 Task: Add Sprouts Boneless Angus Beef Stew Meat to the cart.
Action: Mouse moved to (26, 160)
Screenshot: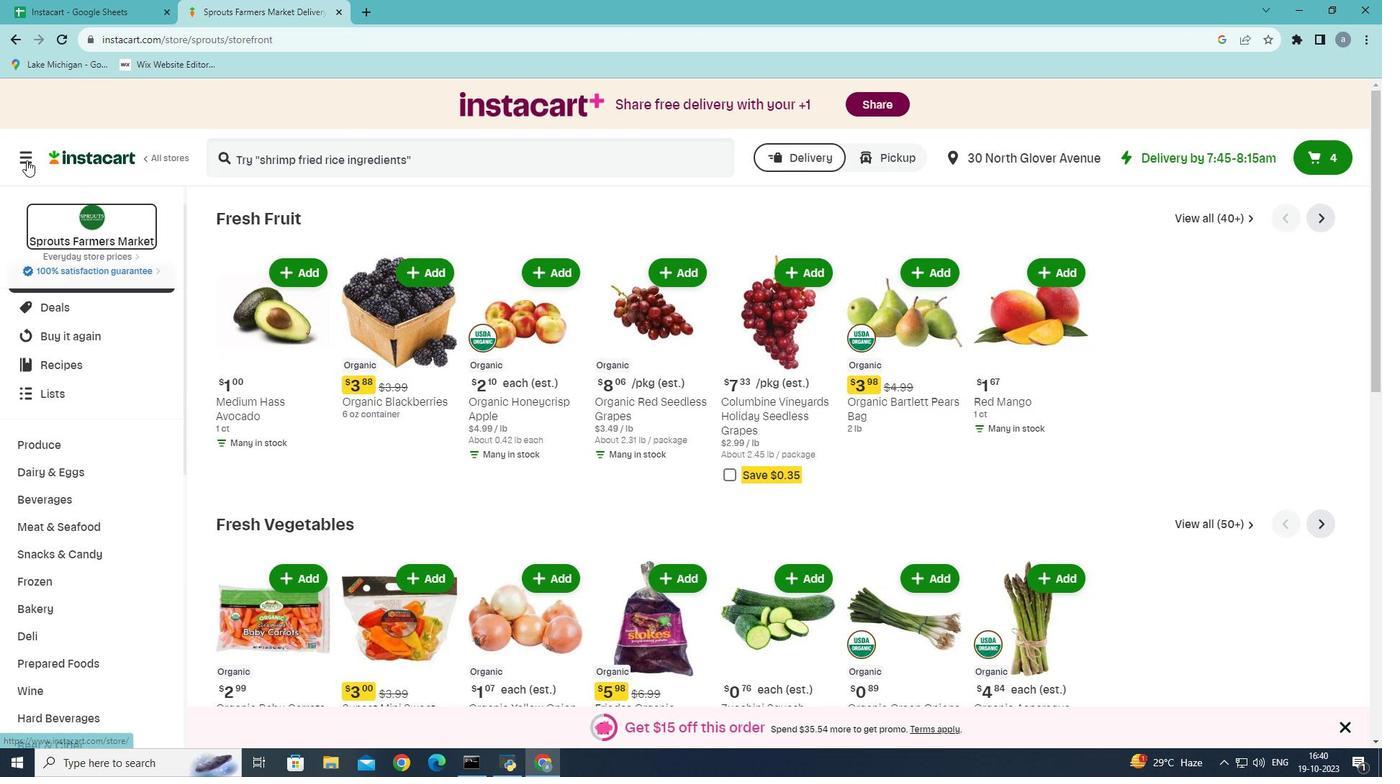 
Action: Mouse pressed left at (26, 160)
Screenshot: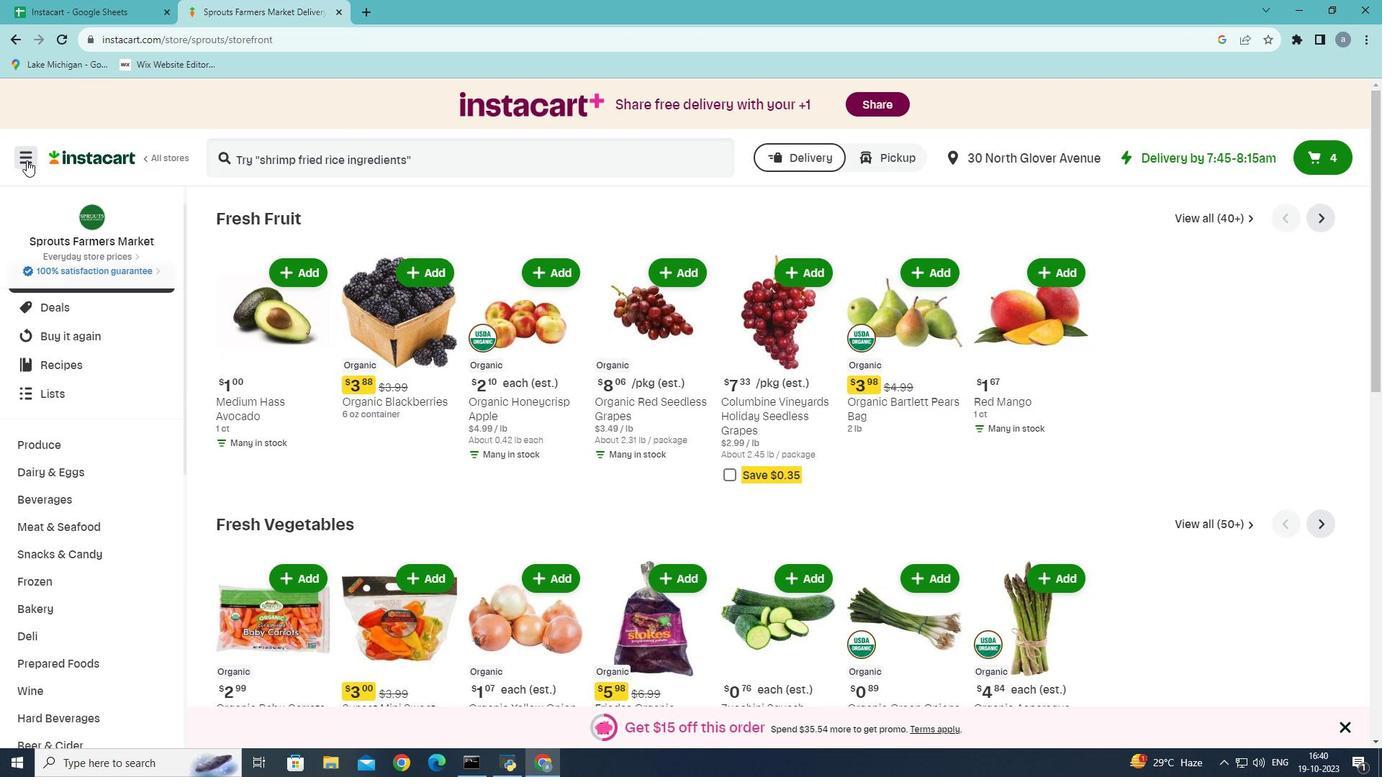 
Action: Mouse moved to (103, 413)
Screenshot: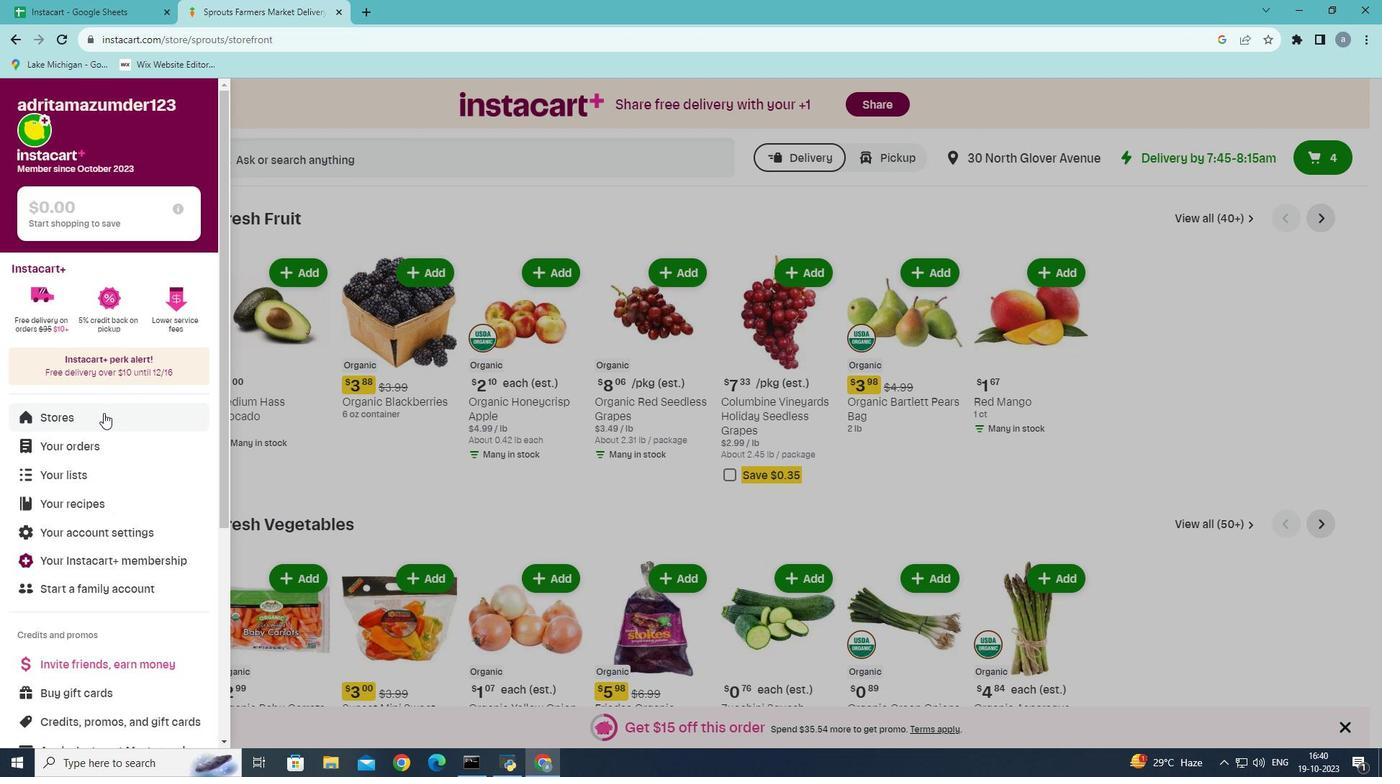 
Action: Mouse pressed left at (103, 413)
Screenshot: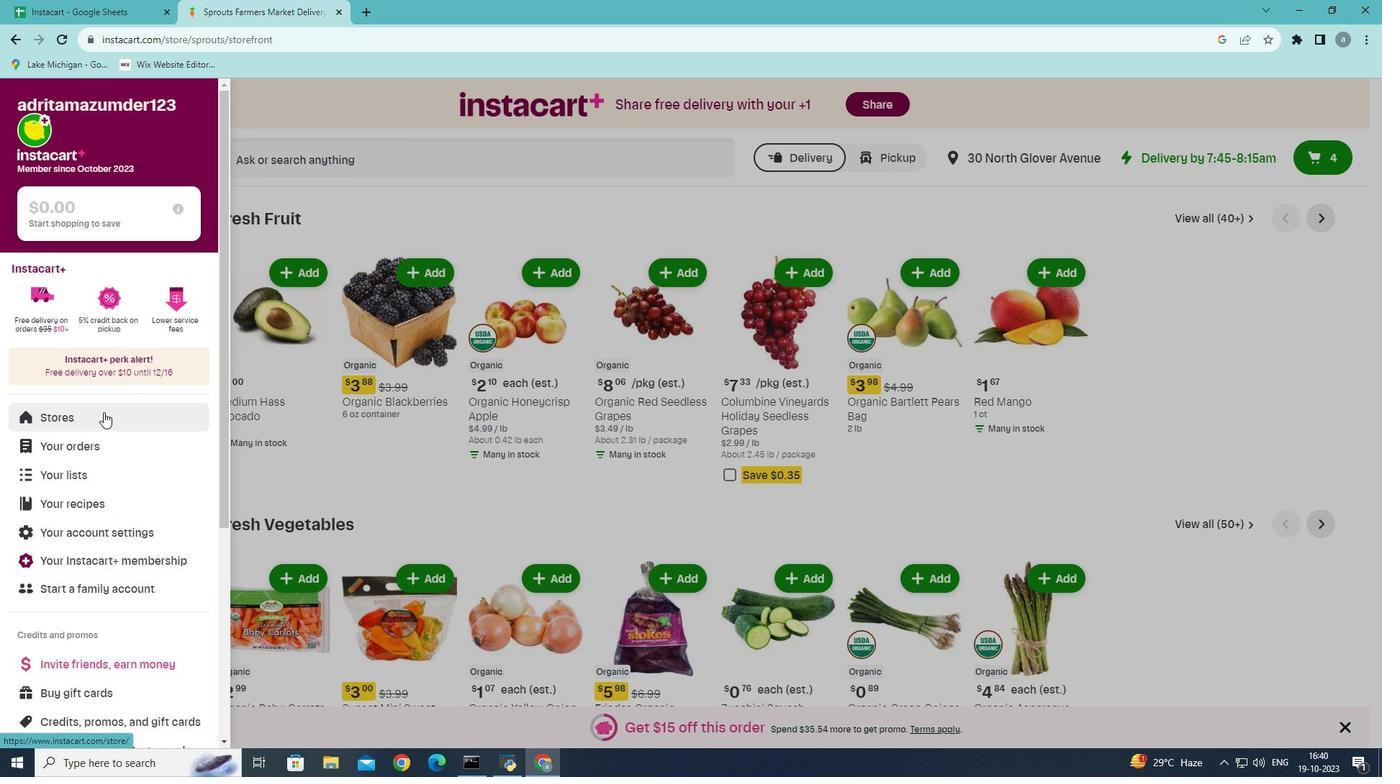 
Action: Mouse moved to (336, 165)
Screenshot: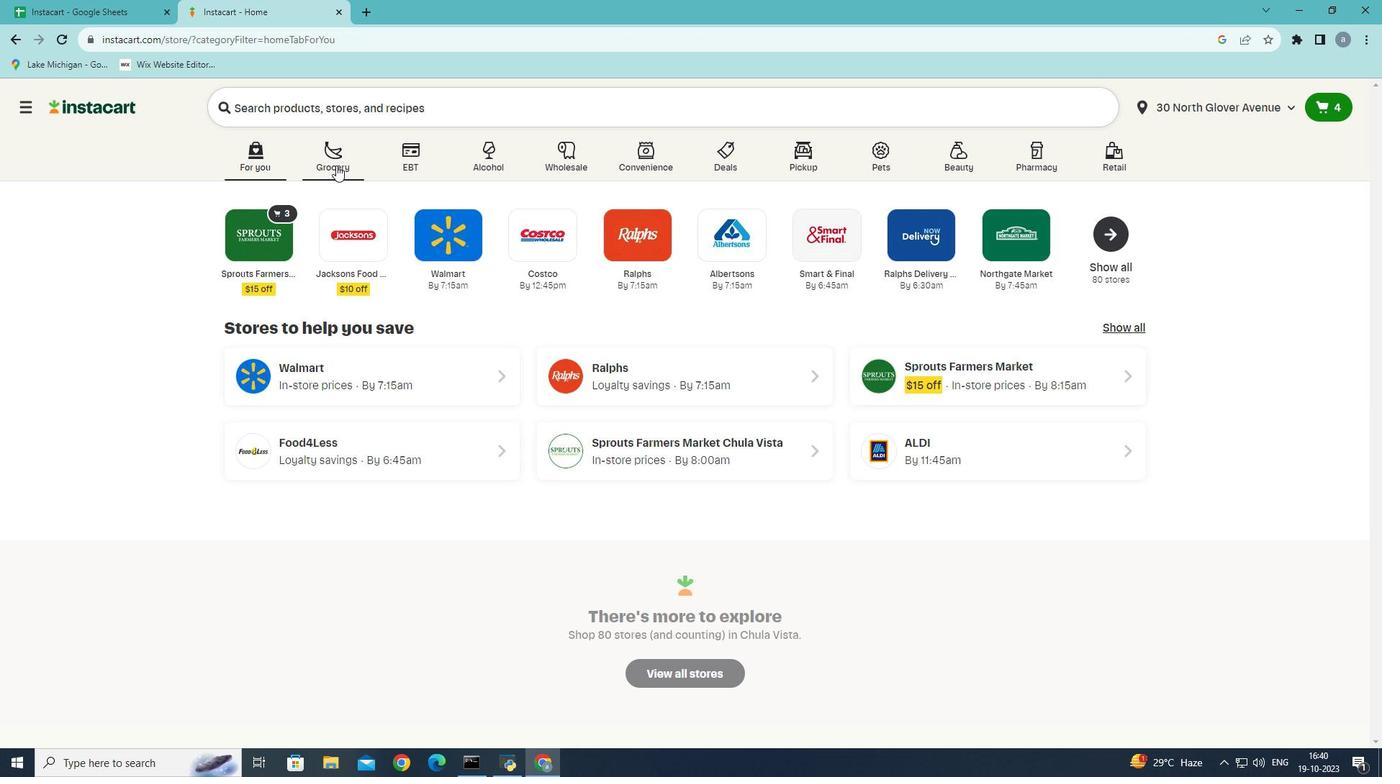 
Action: Mouse pressed left at (336, 165)
Screenshot: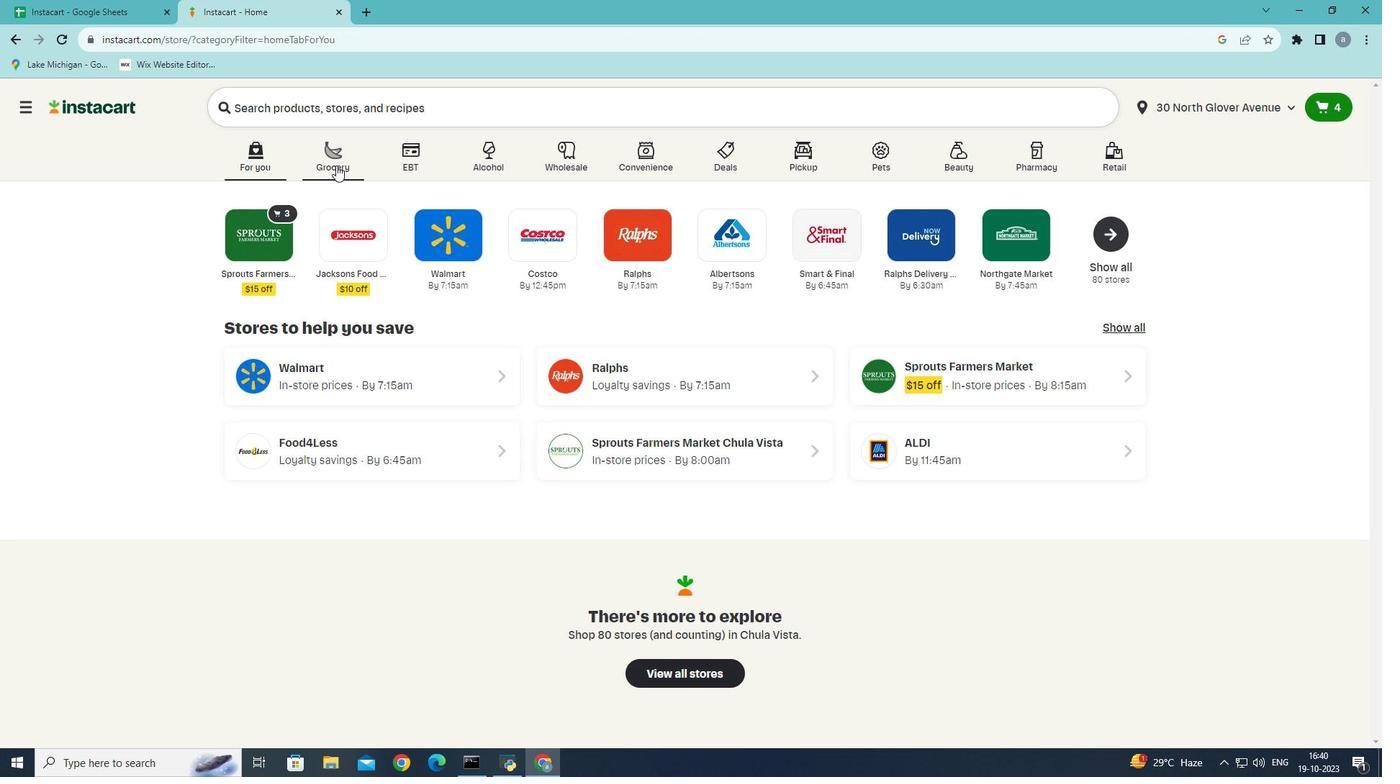
Action: Mouse moved to (340, 422)
Screenshot: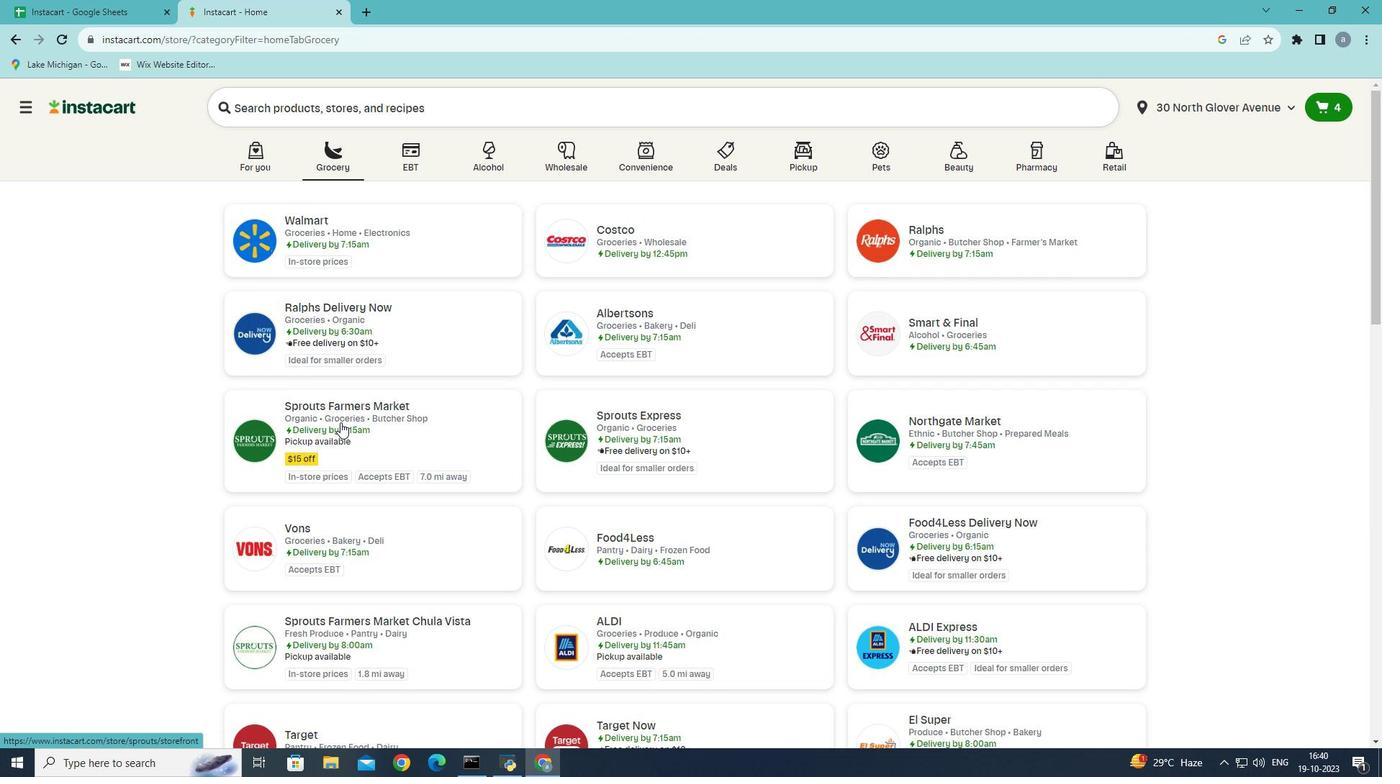 
Action: Mouse pressed left at (340, 422)
Screenshot: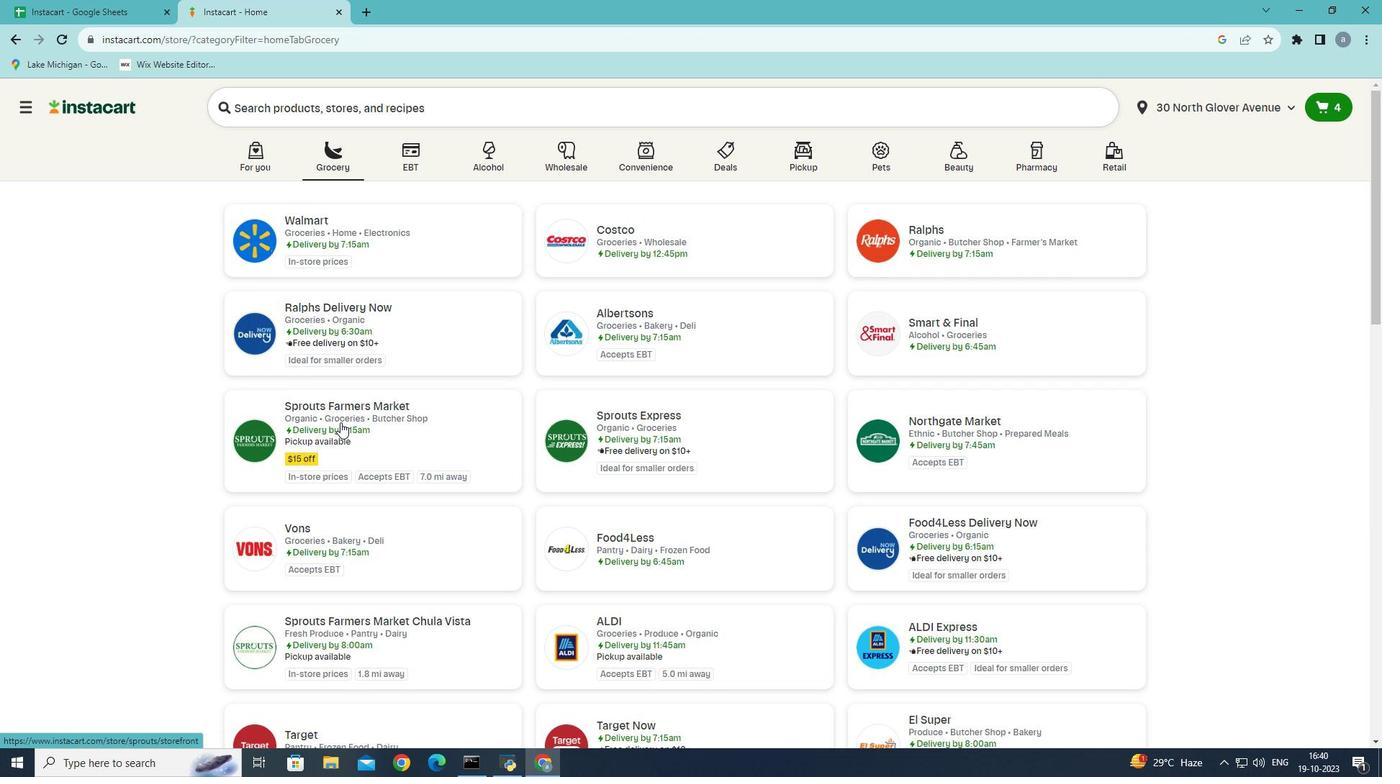 
Action: Mouse moved to (87, 594)
Screenshot: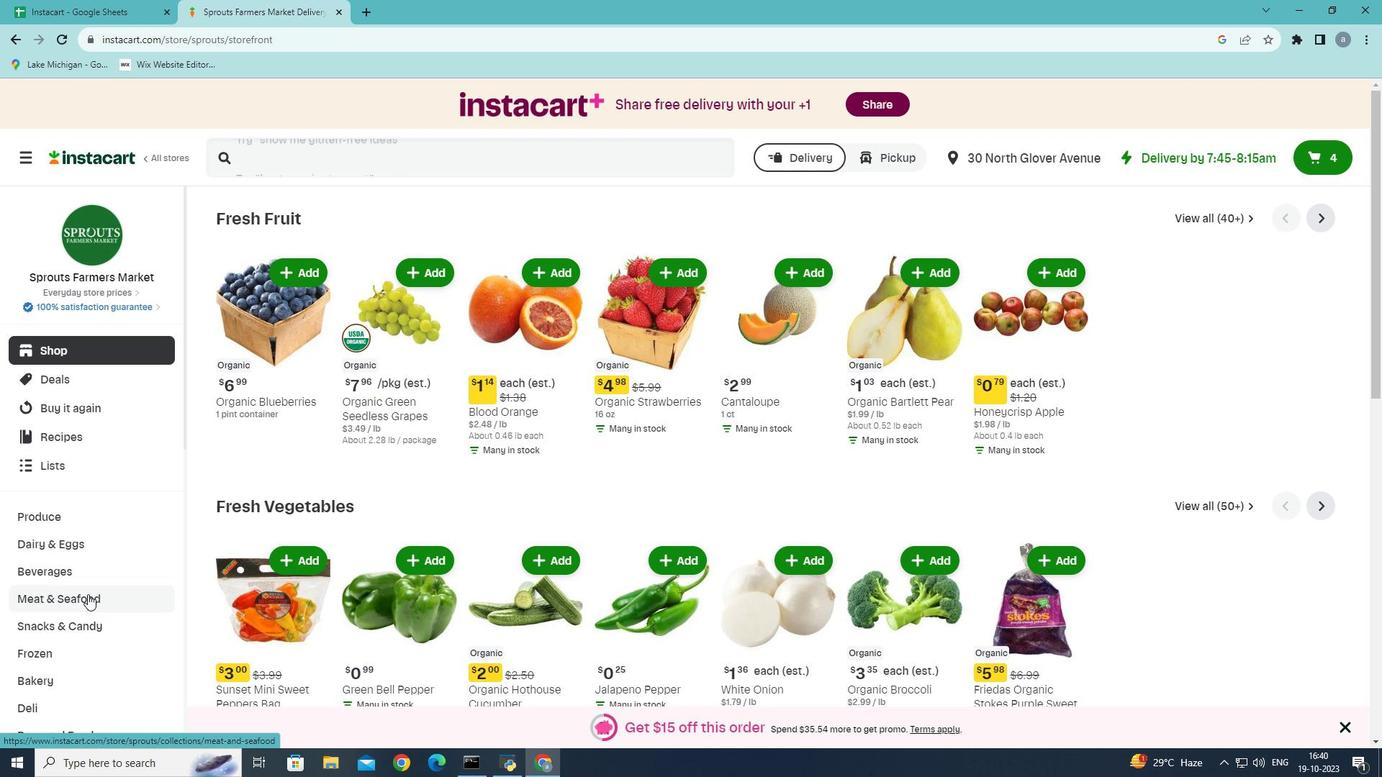 
Action: Mouse pressed left at (87, 594)
Screenshot: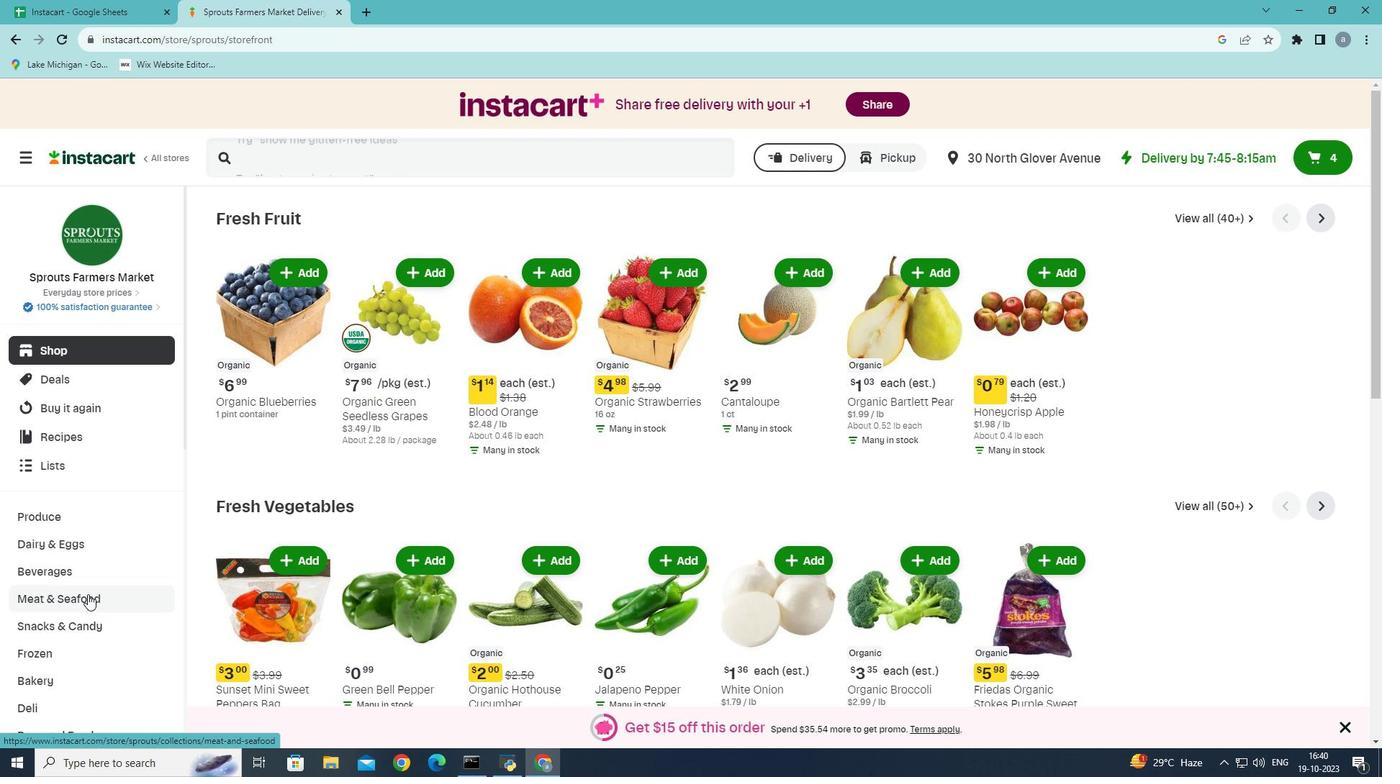 
Action: Mouse moved to (715, 254)
Screenshot: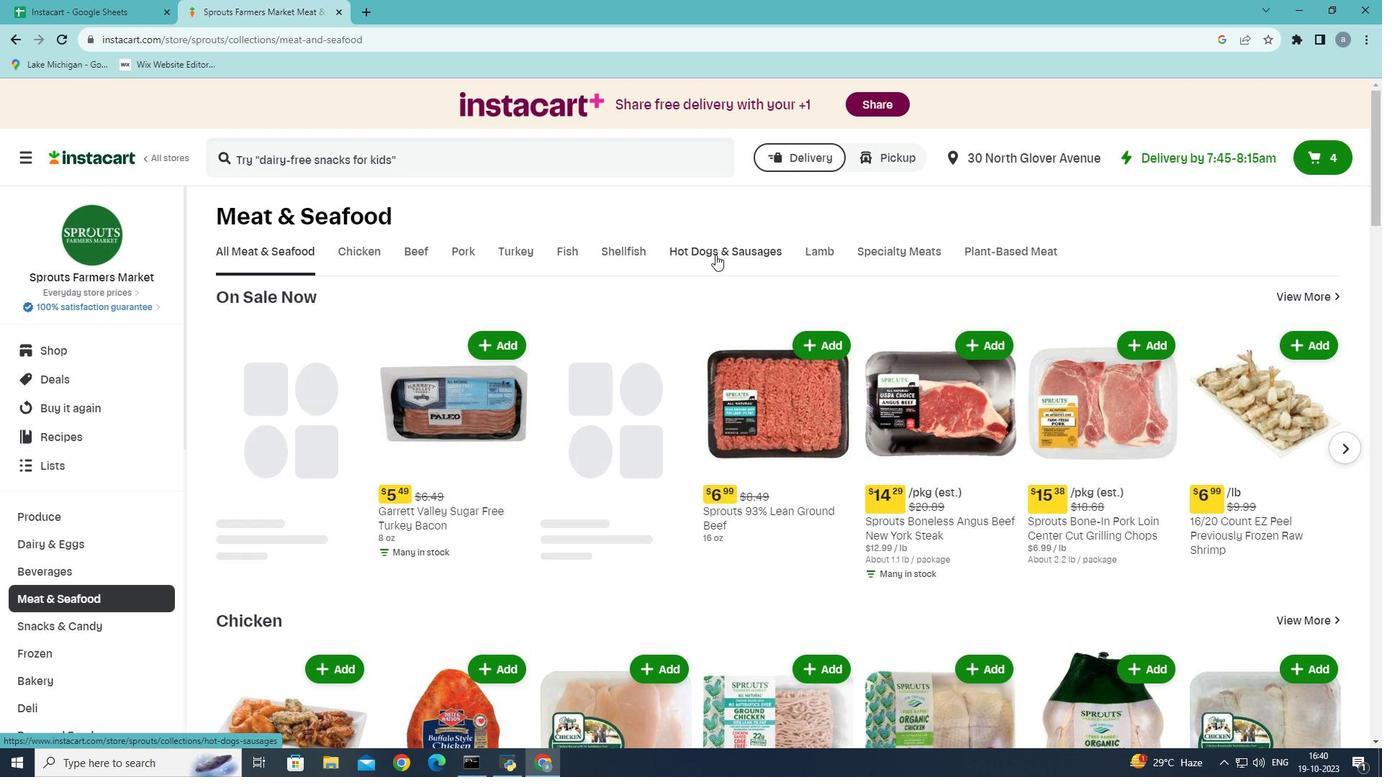 
Action: Mouse pressed left at (715, 254)
Screenshot: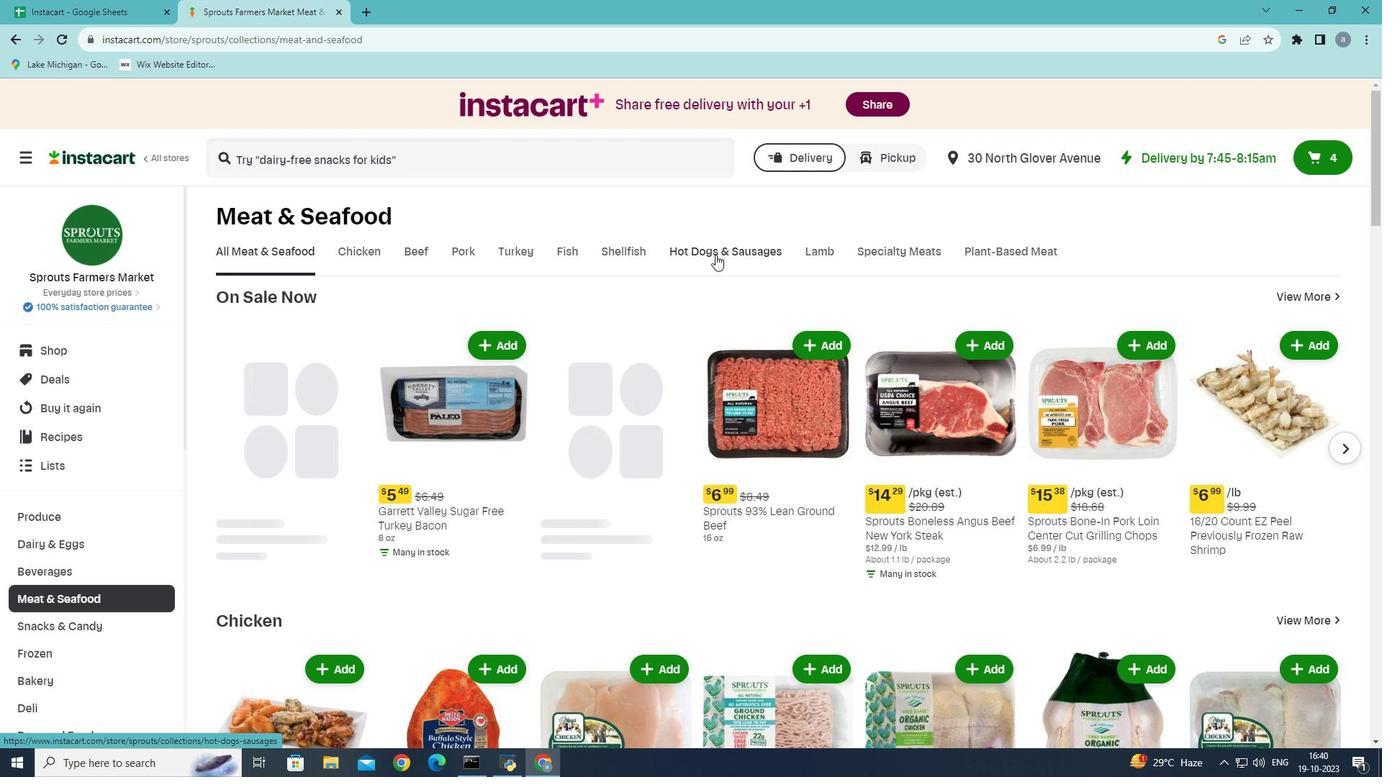 
Action: Mouse moved to (345, 312)
Screenshot: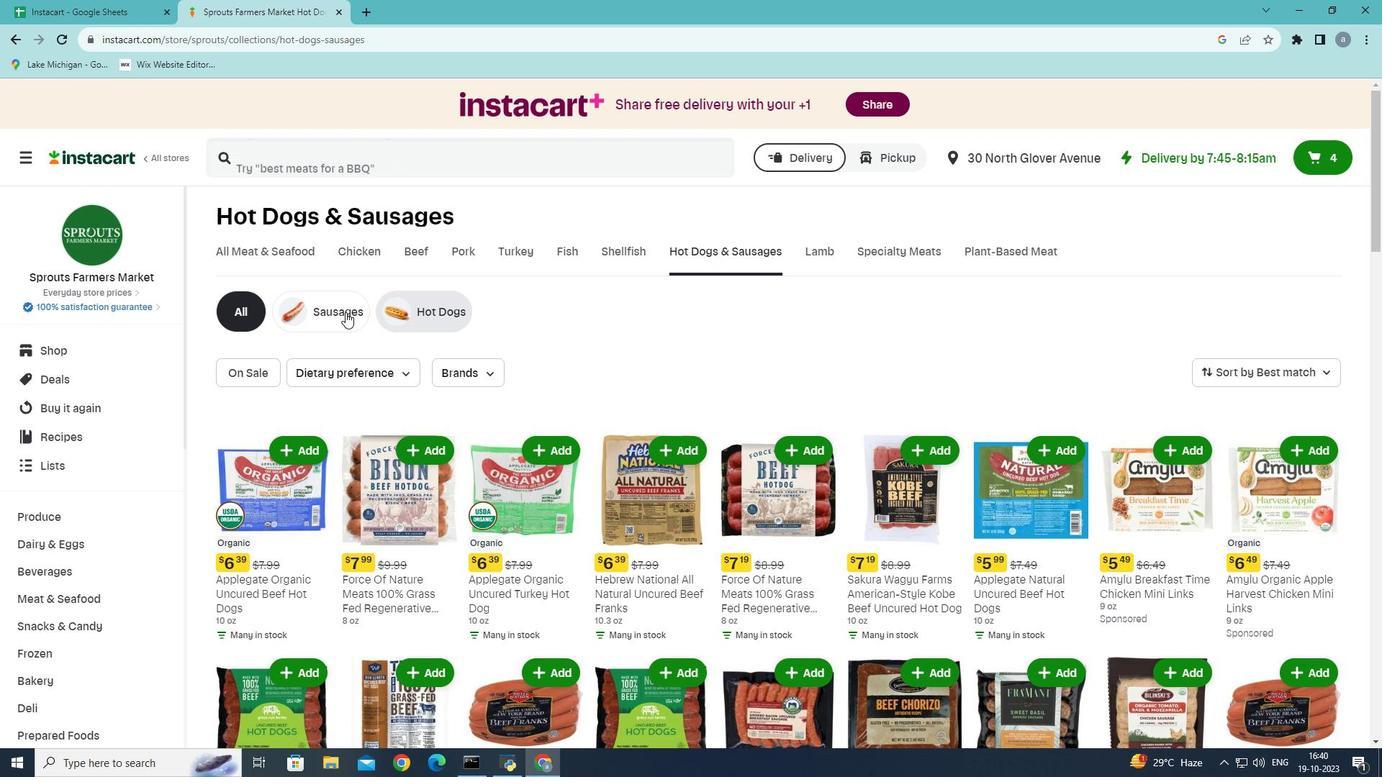 
Action: Mouse pressed left at (345, 312)
Screenshot: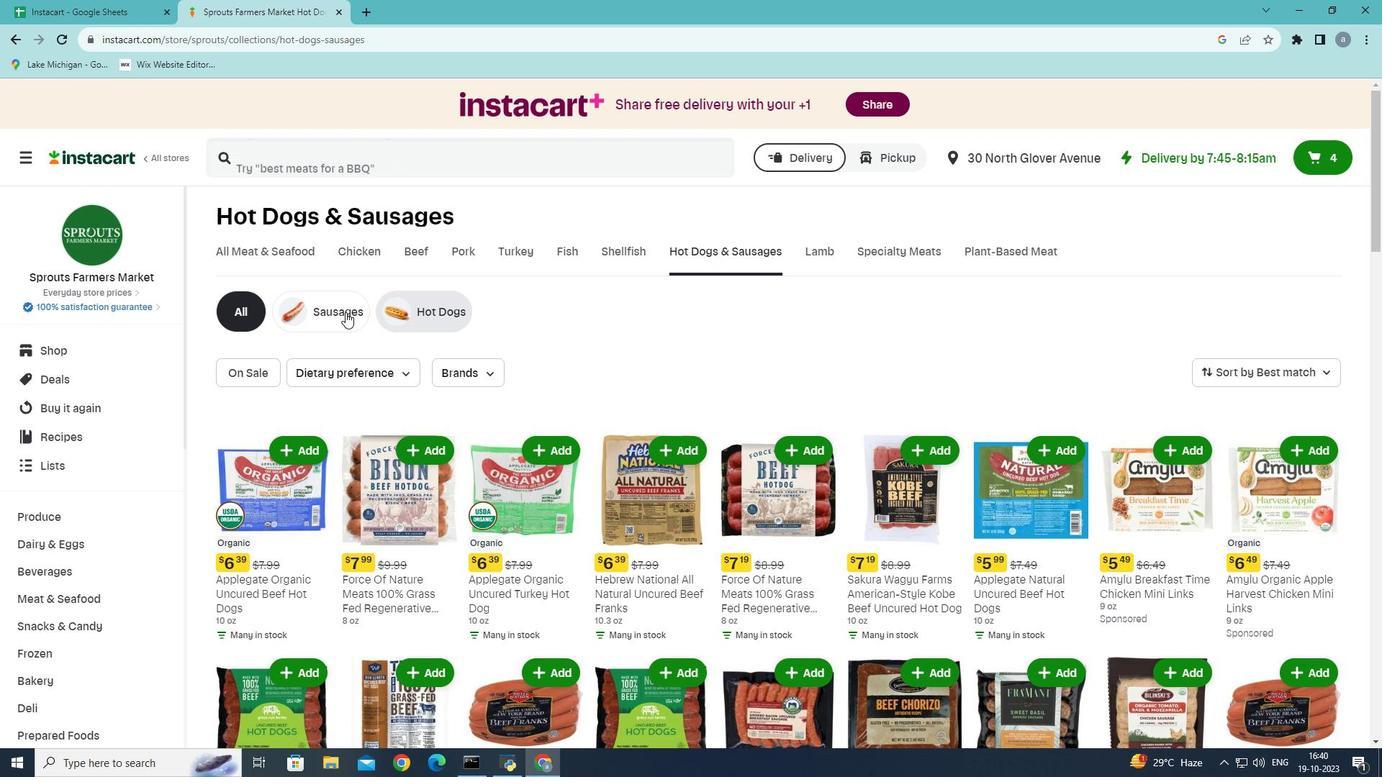 
Action: Mouse moved to (265, 570)
Screenshot: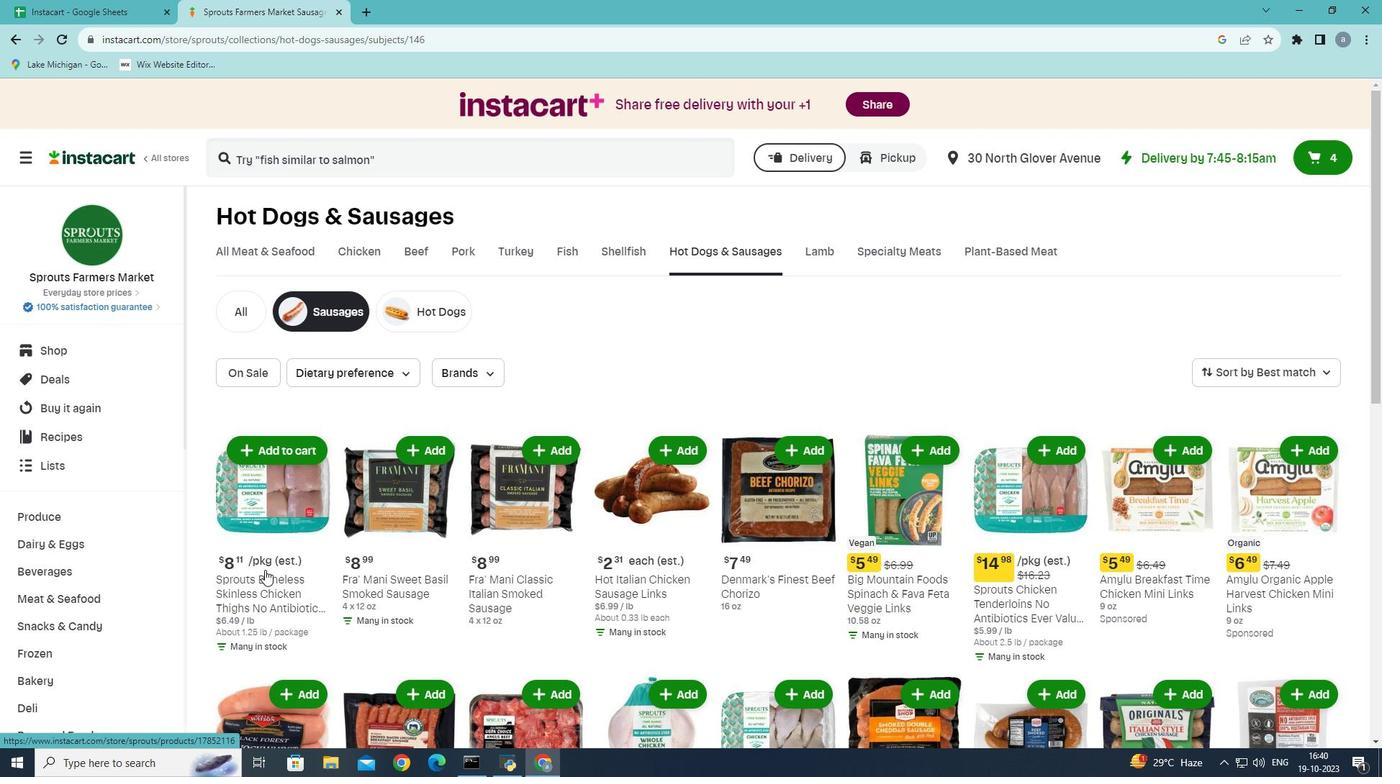 
Action: Mouse scrolled (265, 569) with delta (0, 0)
Screenshot: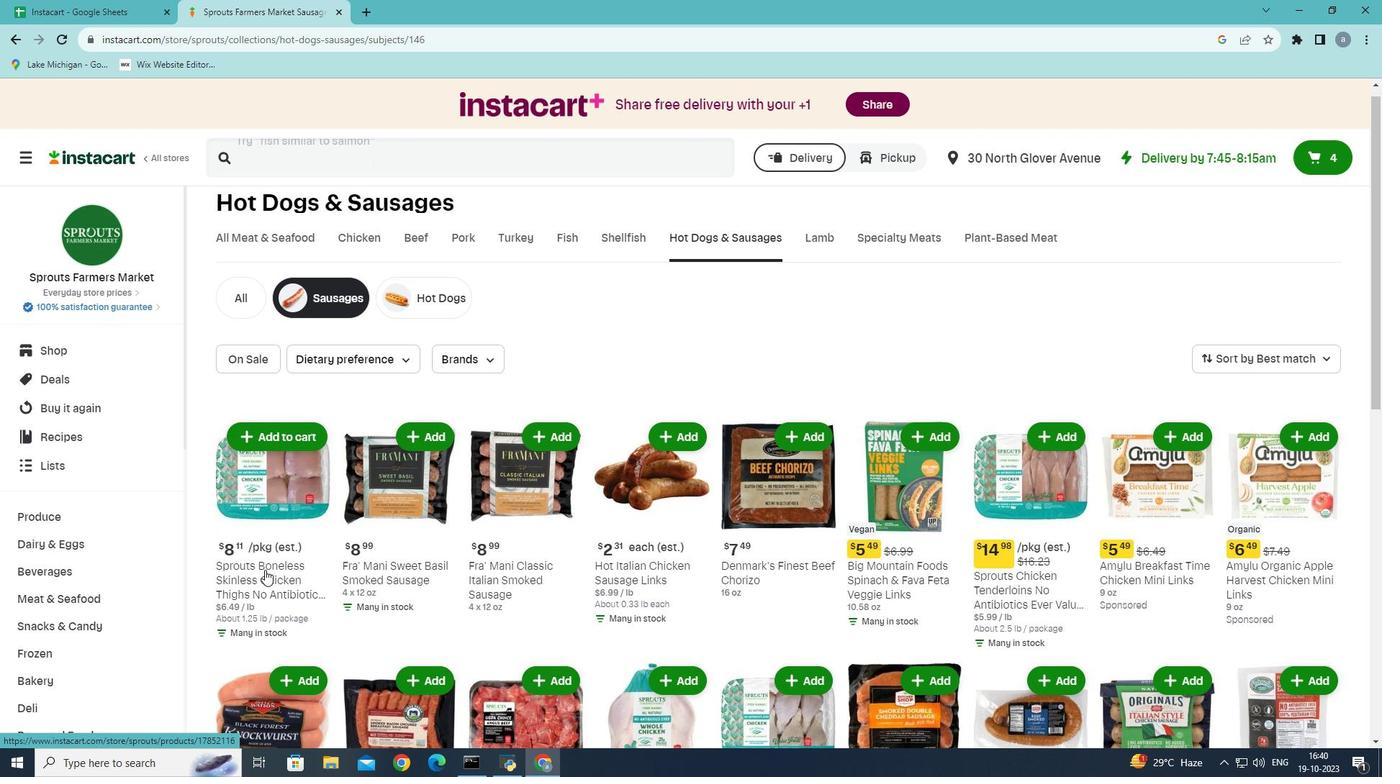 
Action: Mouse moved to (477, 582)
Screenshot: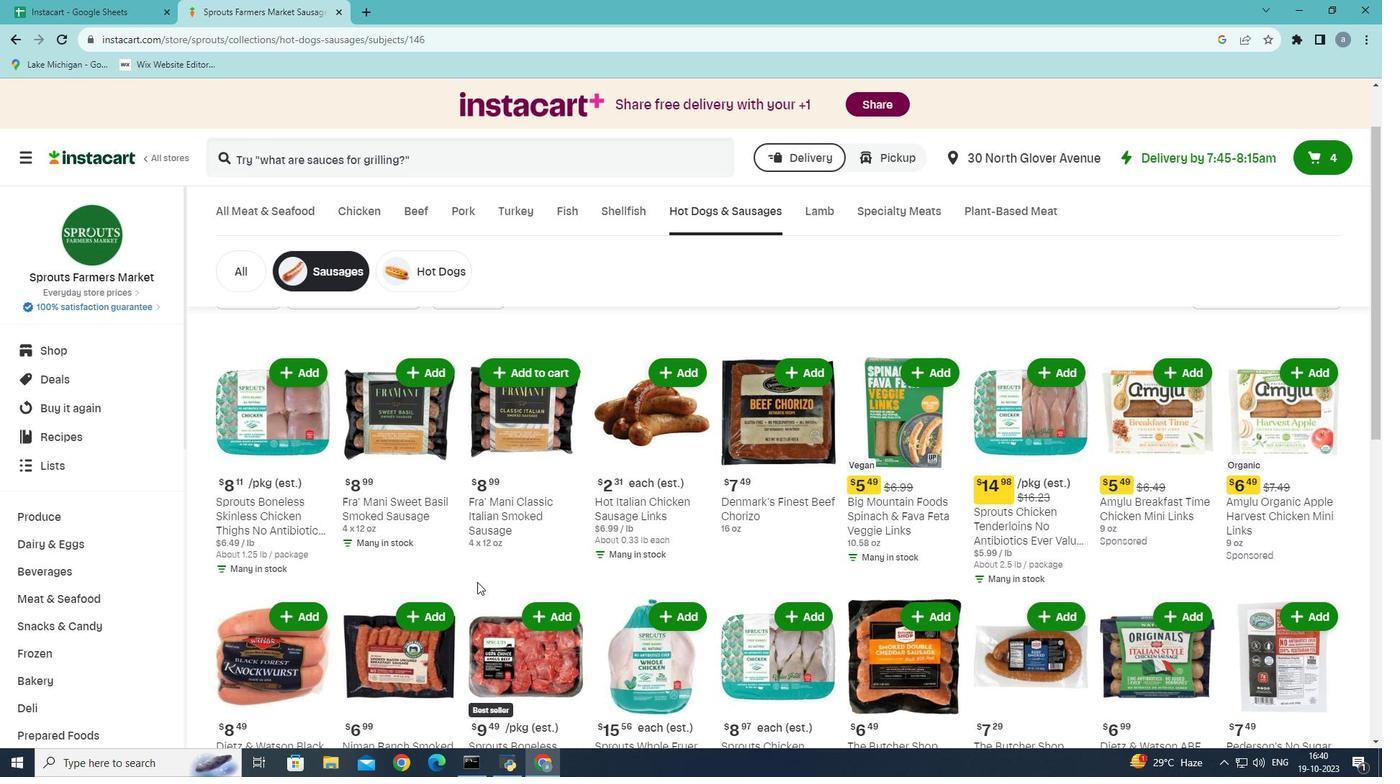 
Action: Mouse scrolled (477, 581) with delta (0, 0)
Screenshot: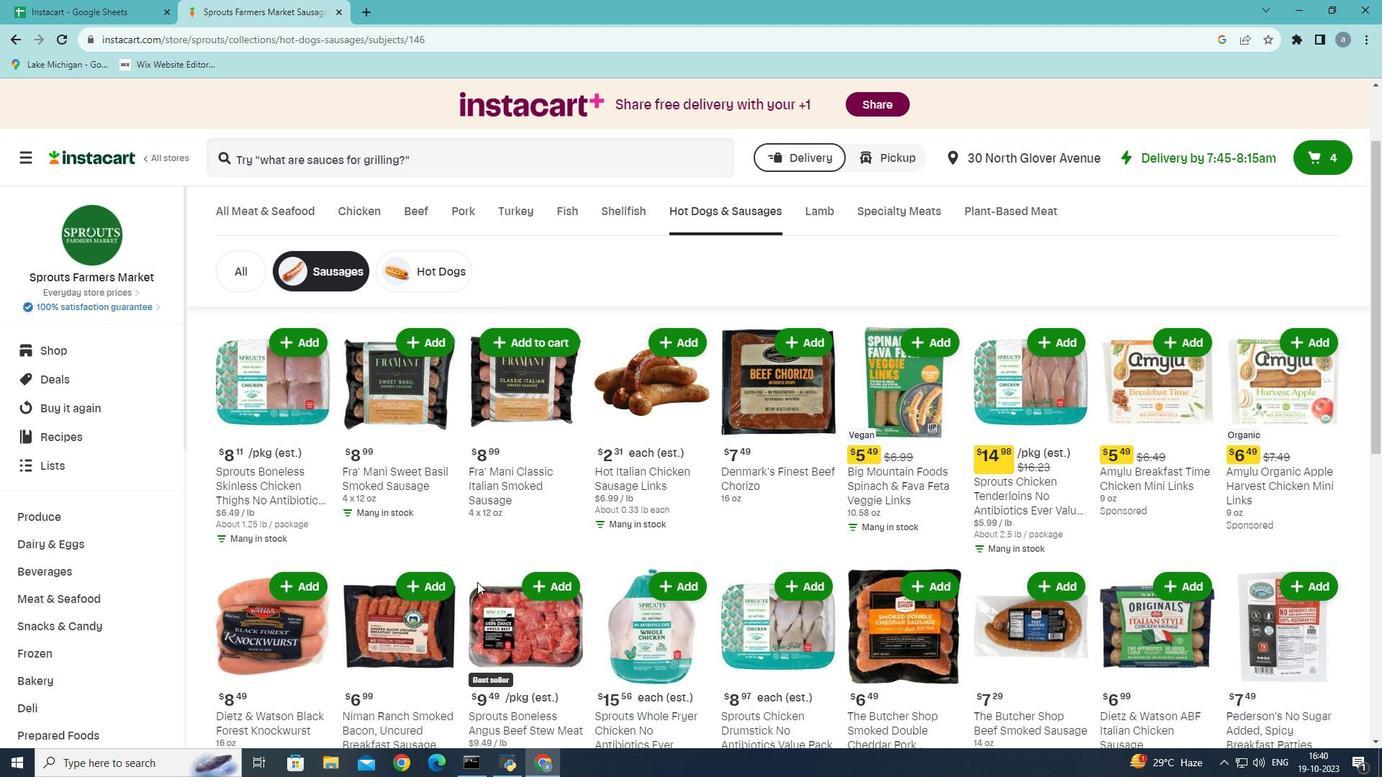 
Action: Mouse scrolled (477, 581) with delta (0, 0)
Screenshot: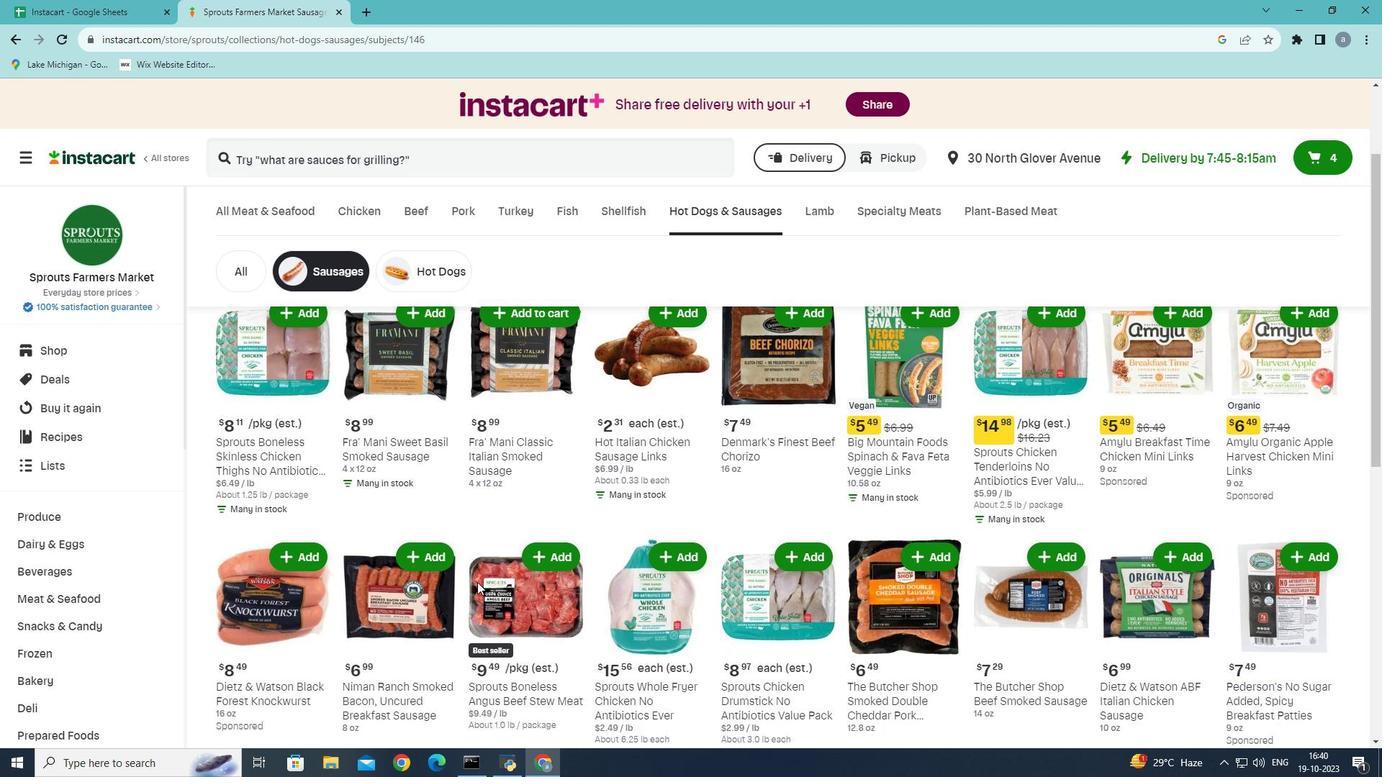 
Action: Mouse scrolled (477, 581) with delta (0, 0)
Screenshot: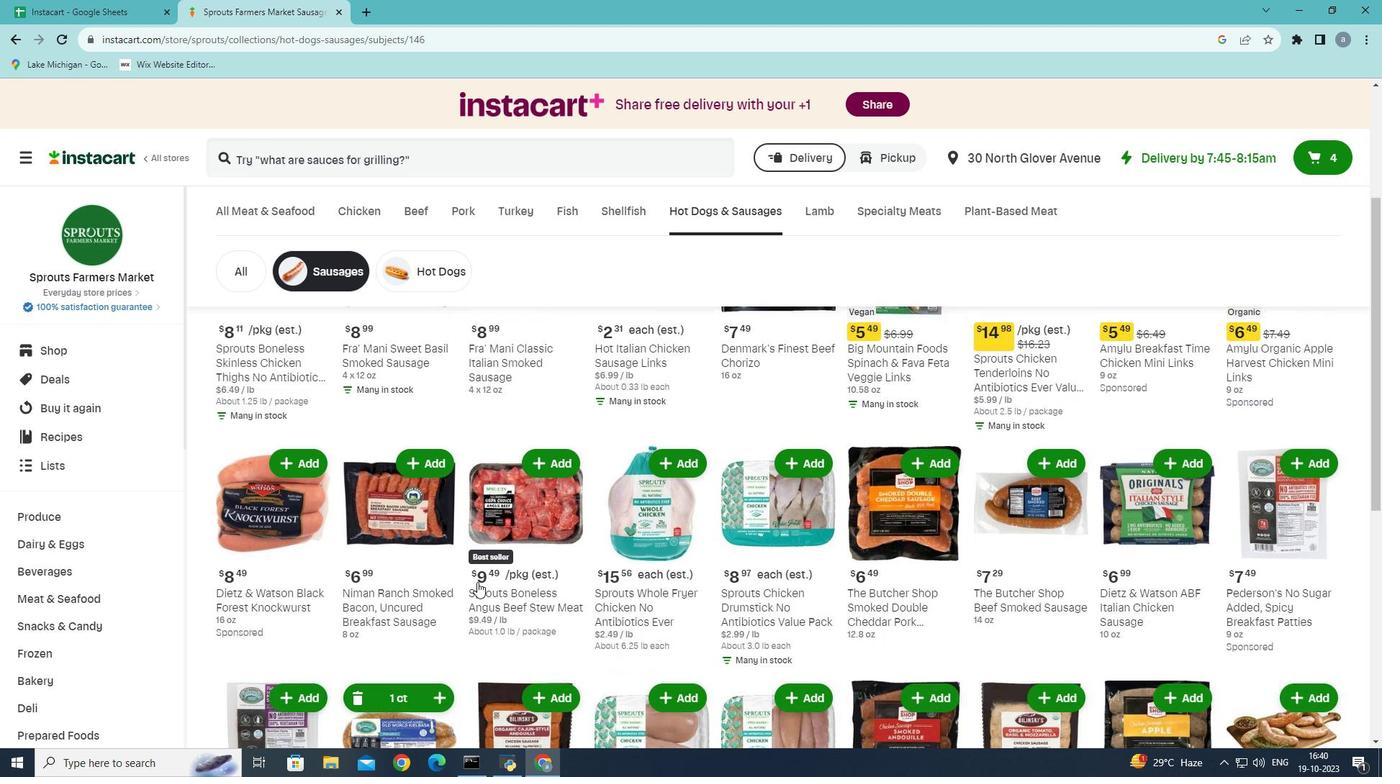 
Action: Mouse moved to (555, 406)
Screenshot: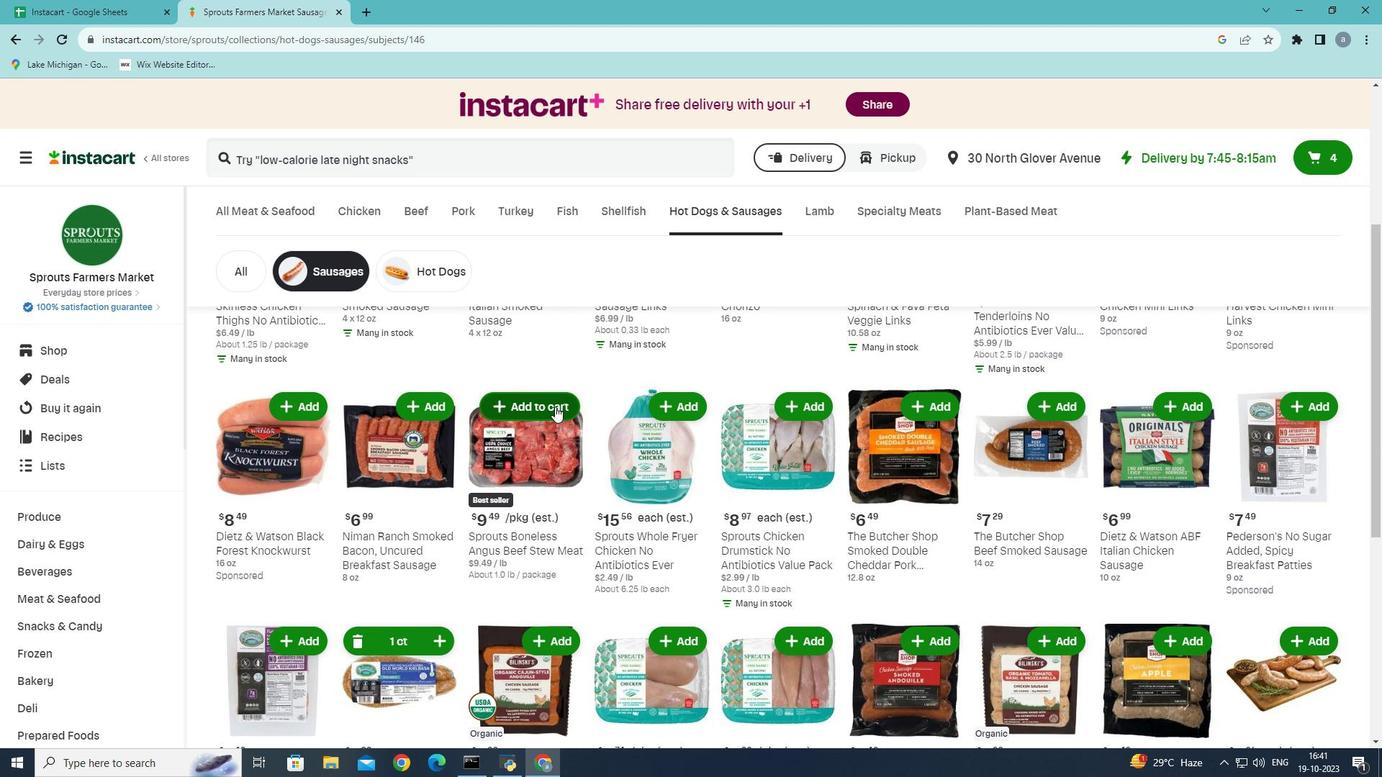 
Action: Mouse pressed left at (555, 406)
Screenshot: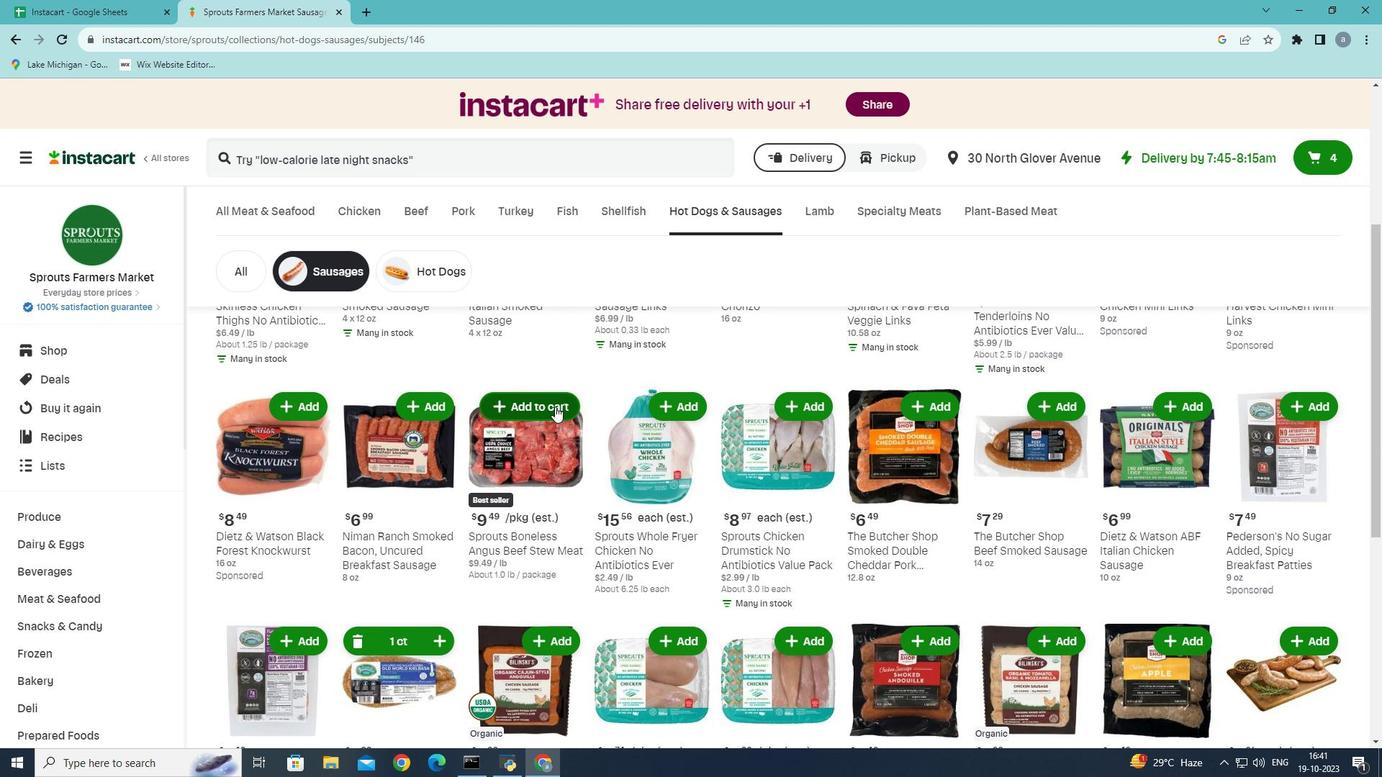 
Action: Mouse moved to (553, 407)
Screenshot: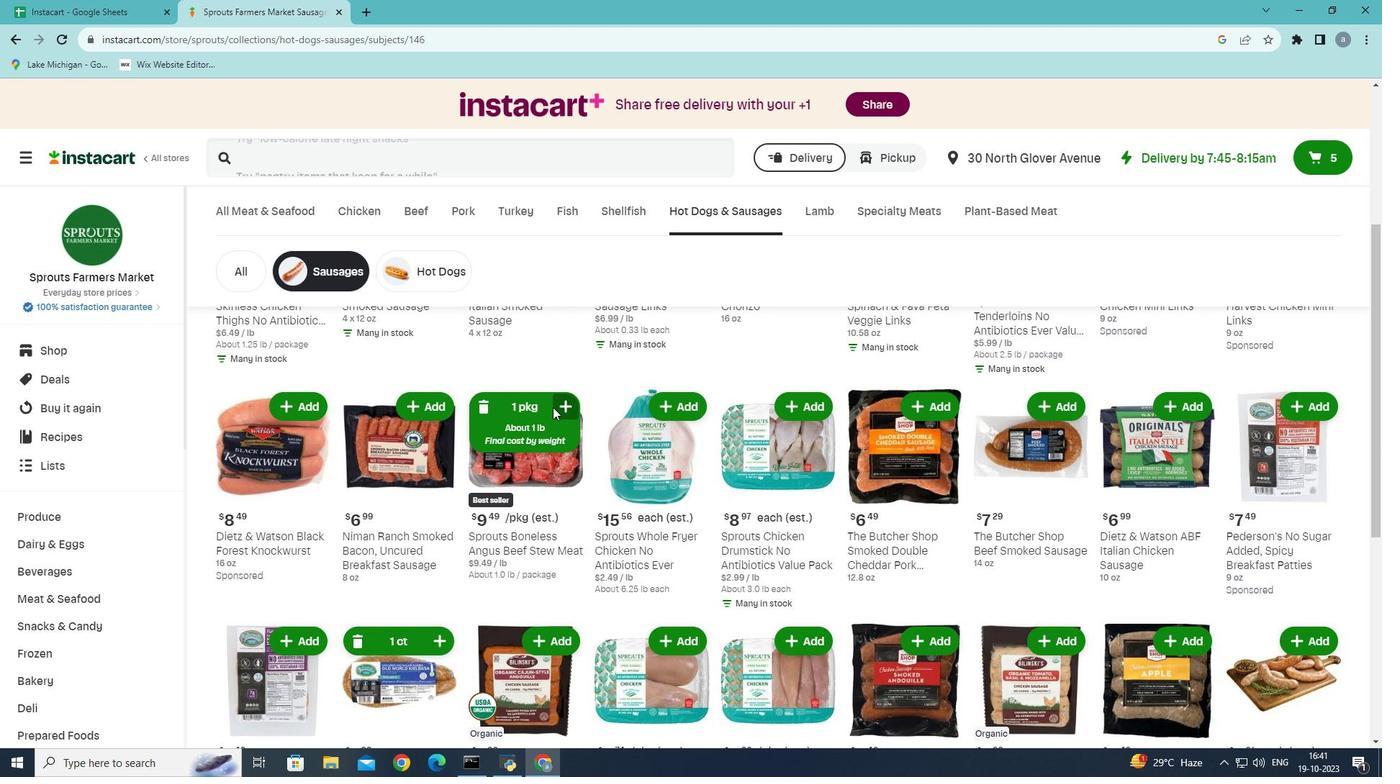 
